 Task: Look for products in the category "Food Storage" from Sprouts only.
Action: Mouse moved to (326, 174)
Screenshot: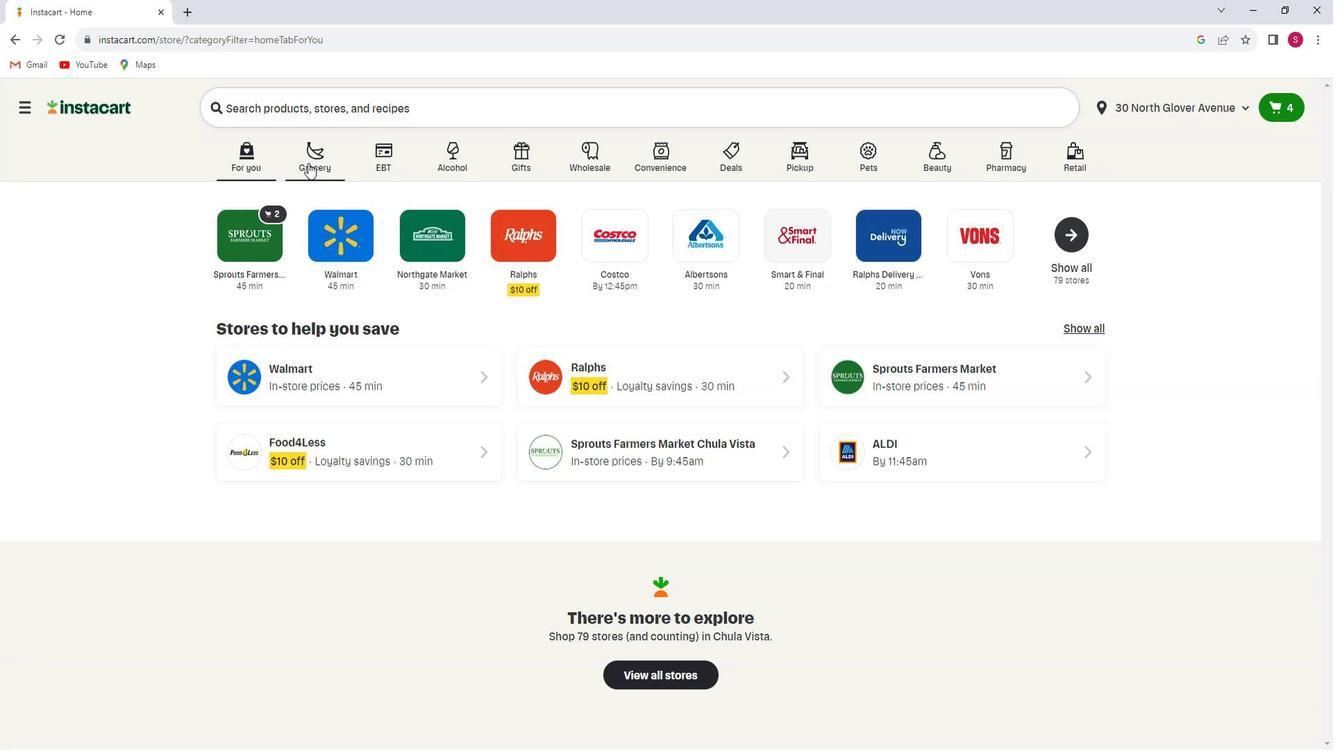 
Action: Mouse pressed left at (326, 174)
Screenshot: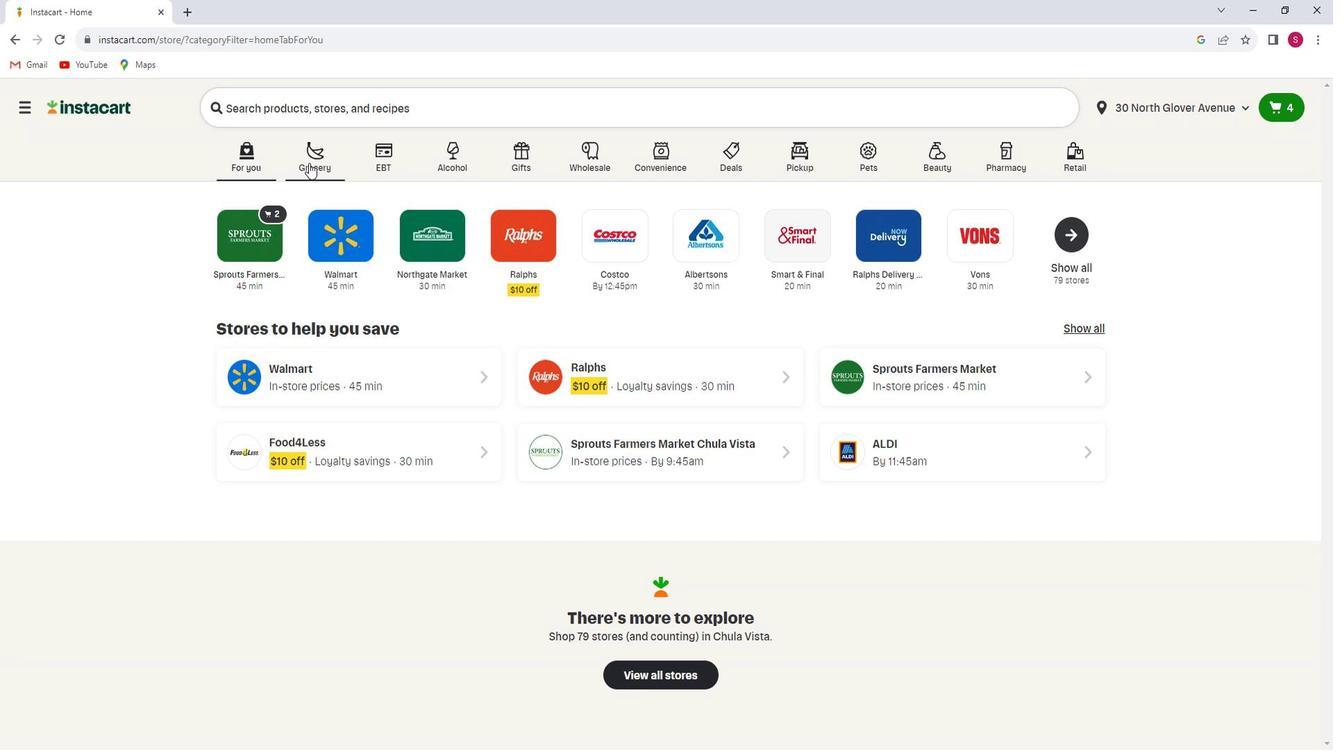 
Action: Mouse moved to (323, 422)
Screenshot: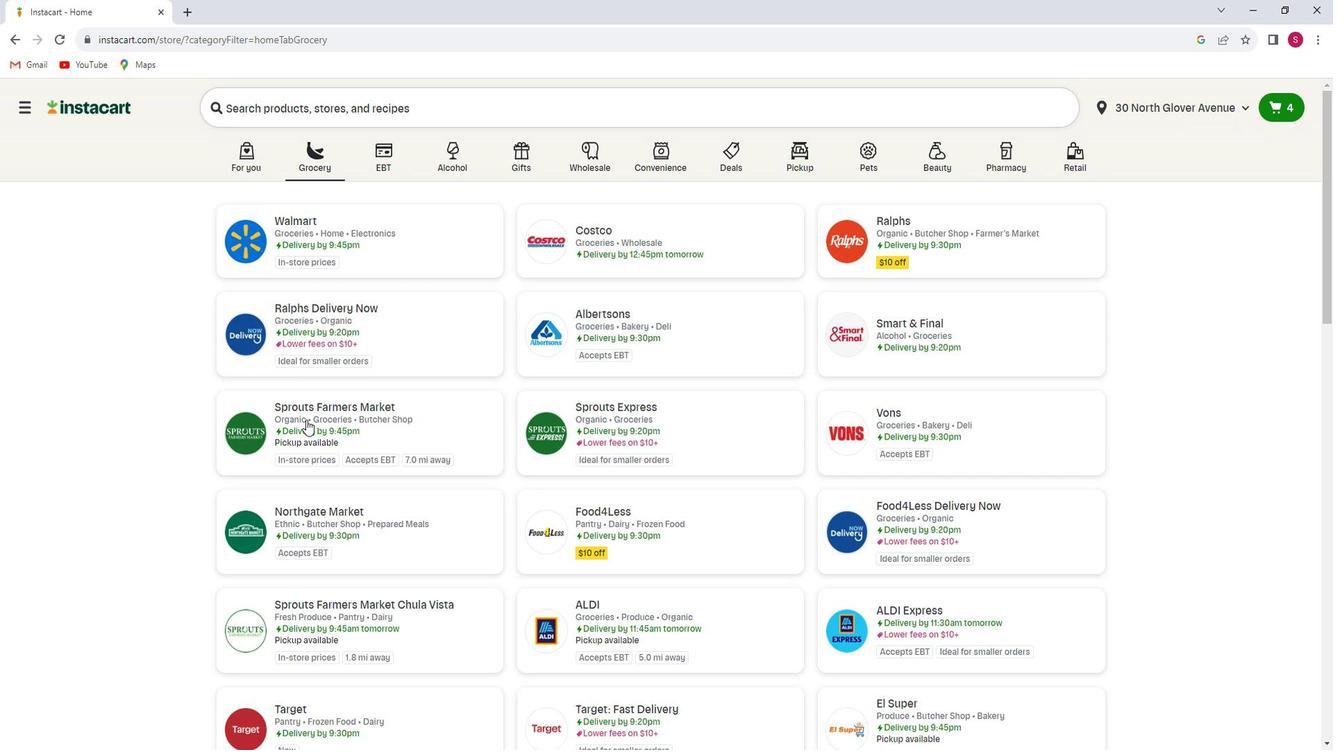
Action: Mouse pressed left at (323, 422)
Screenshot: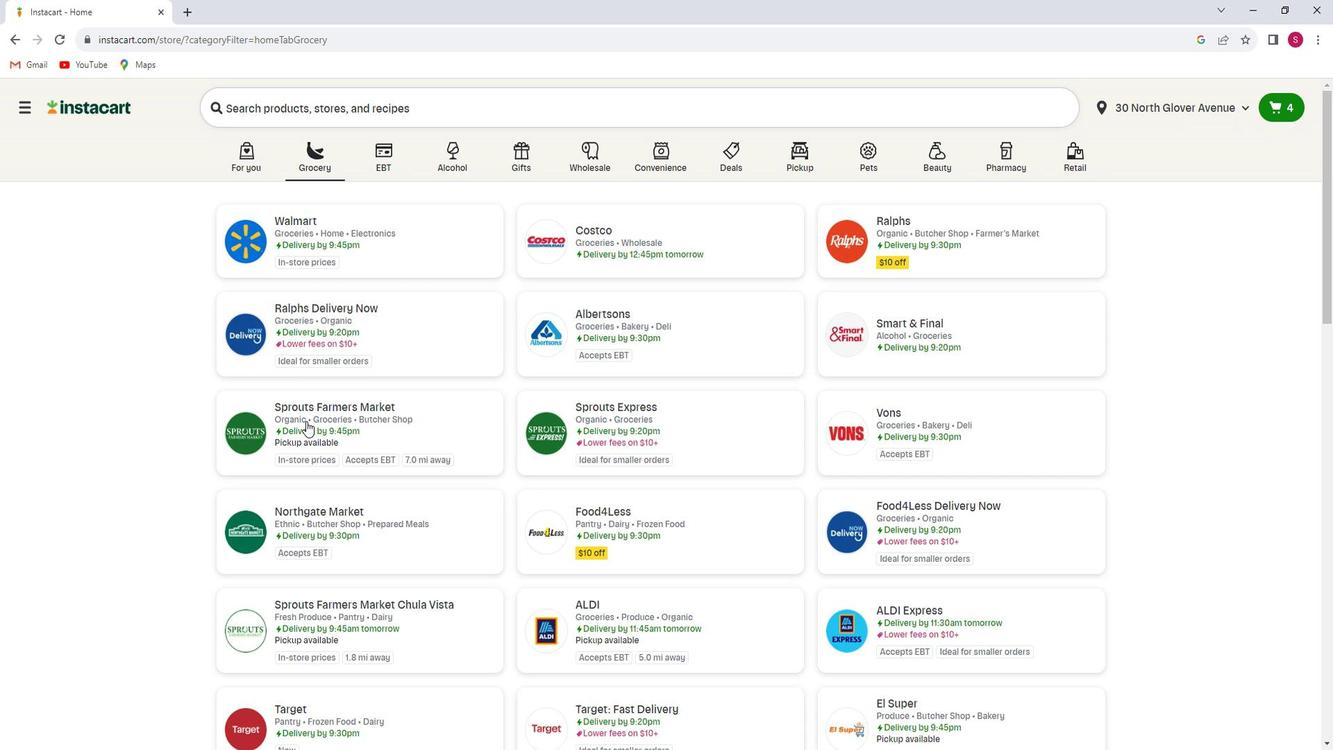 
Action: Mouse moved to (100, 400)
Screenshot: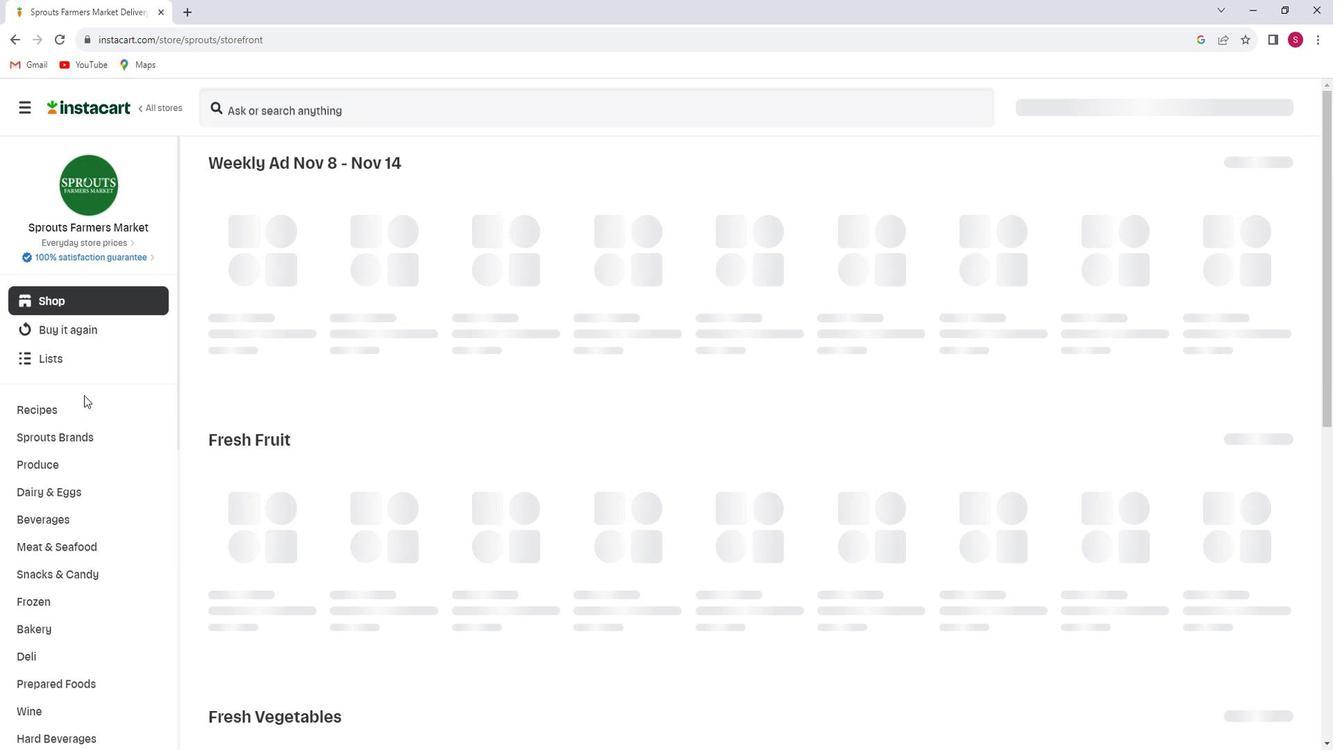 
Action: Mouse scrolled (100, 399) with delta (0, 0)
Screenshot: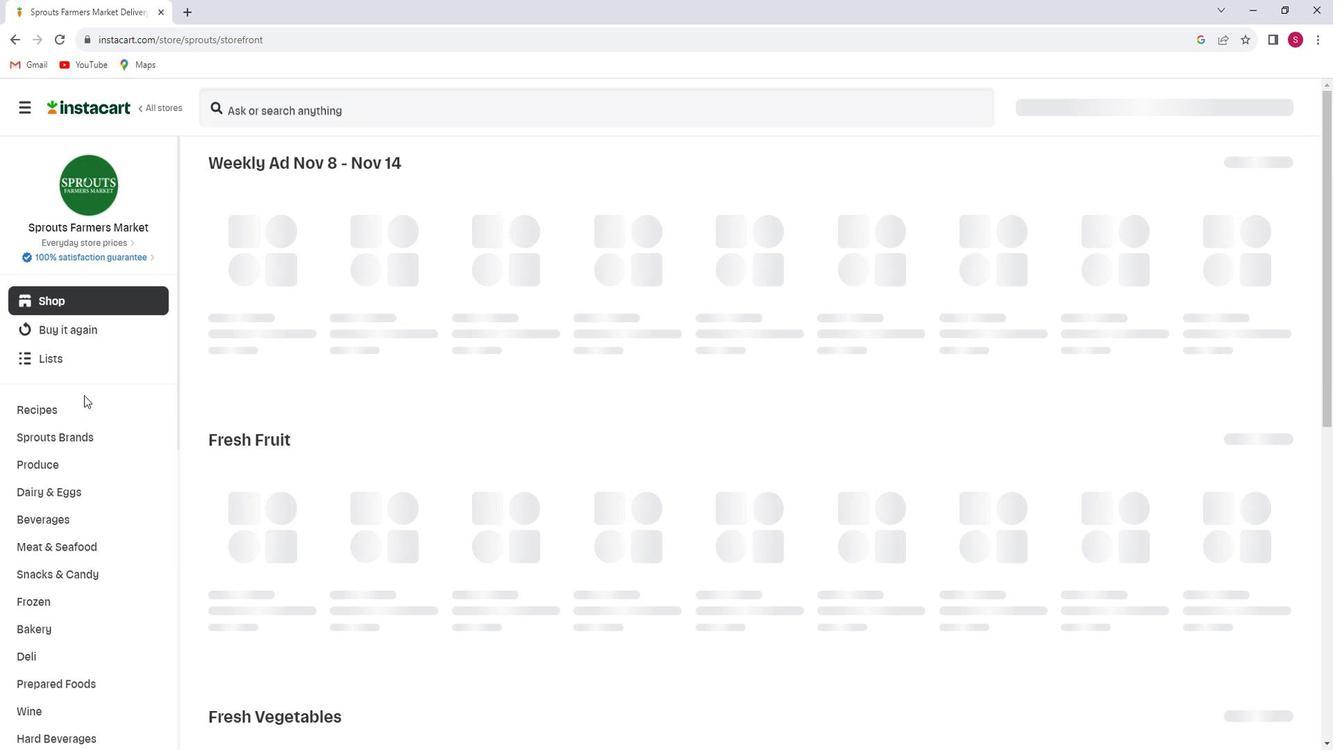 
Action: Mouse scrolled (100, 399) with delta (0, 0)
Screenshot: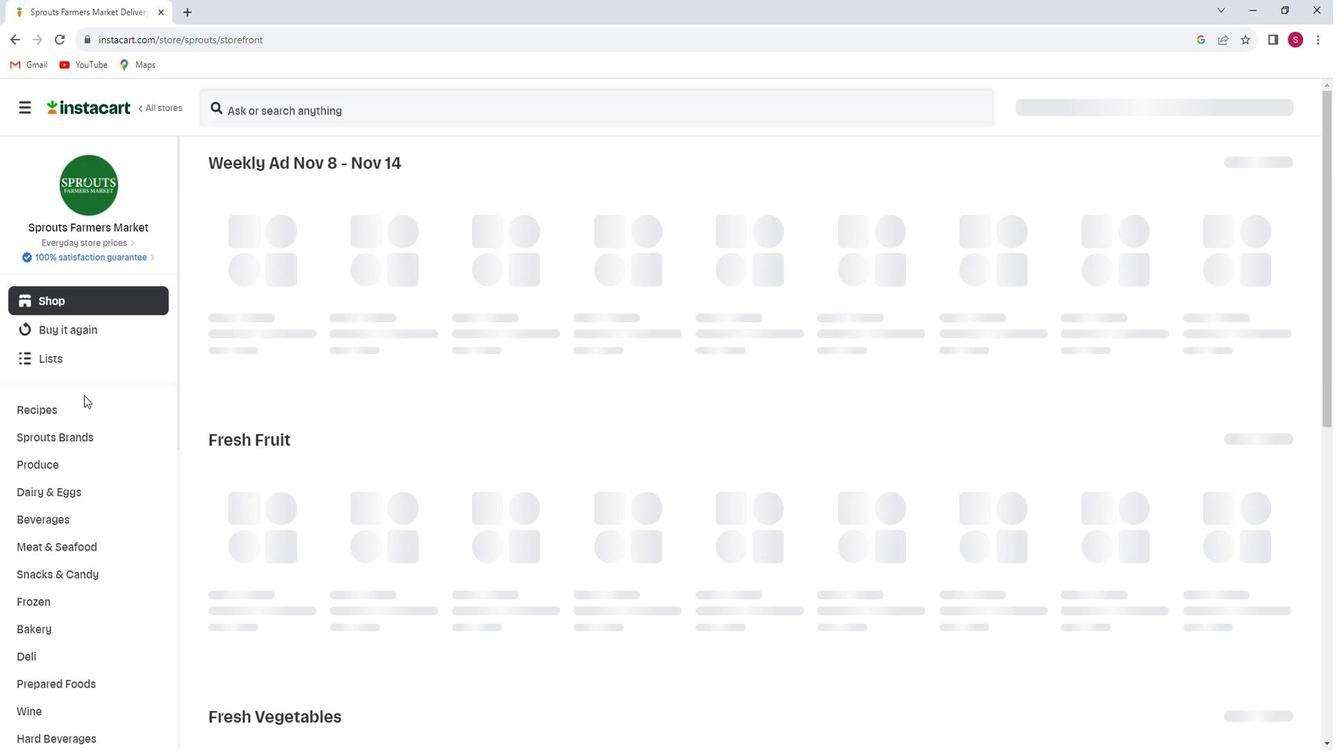 
Action: Mouse scrolled (100, 399) with delta (0, 0)
Screenshot: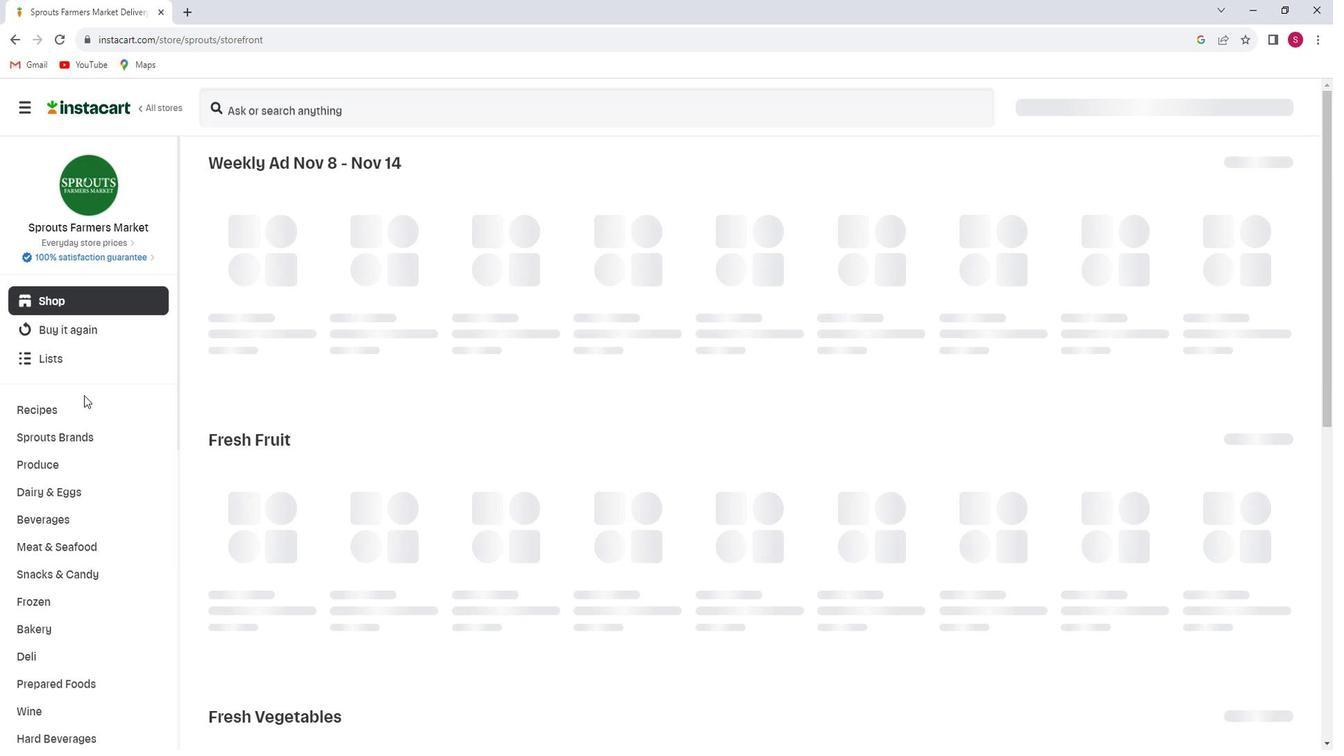 
Action: Mouse moved to (90, 329)
Screenshot: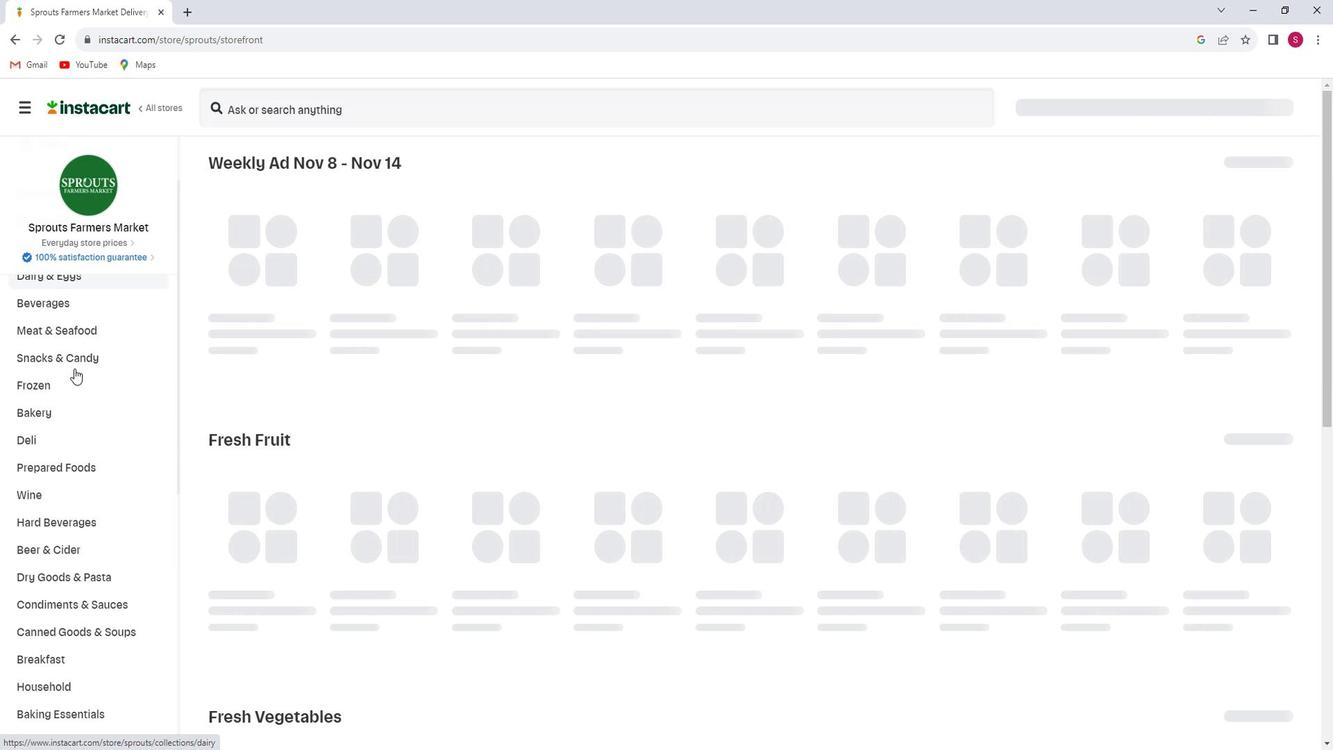 
Action: Mouse scrolled (90, 329) with delta (0, 0)
Screenshot: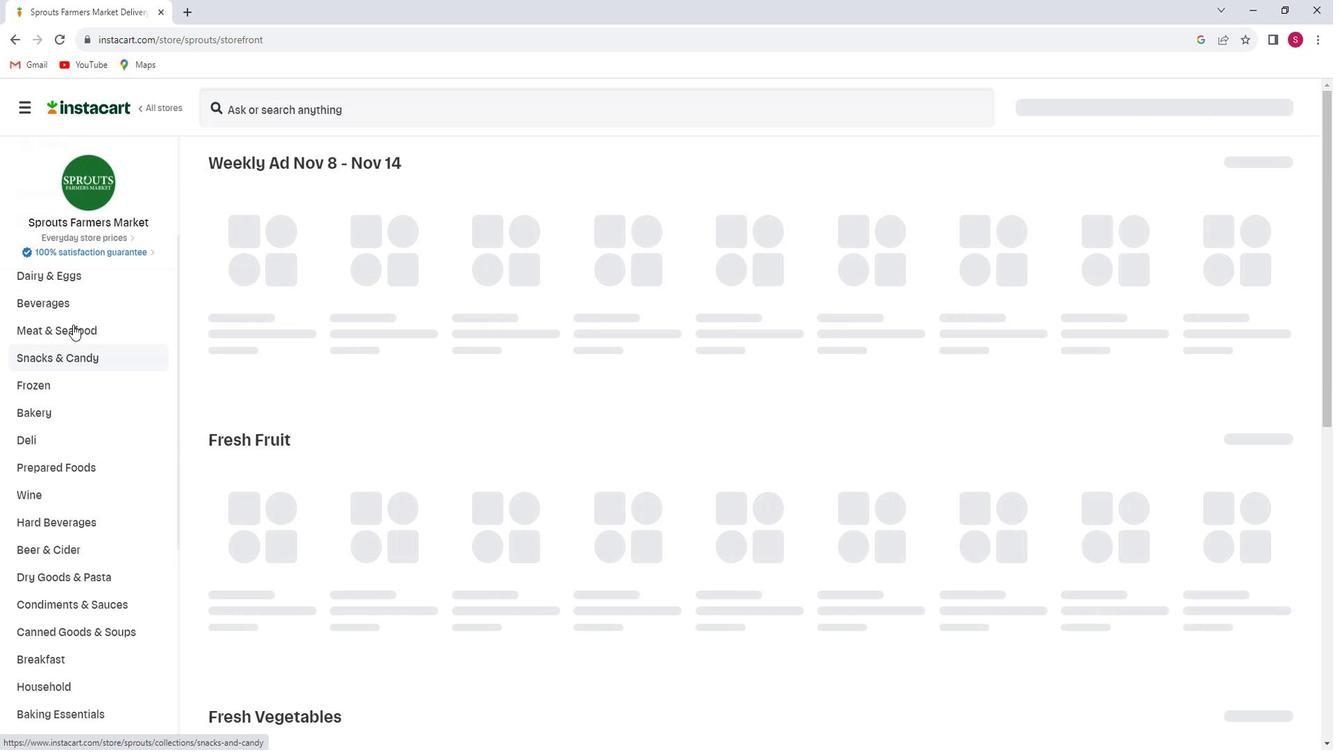 
Action: Mouse scrolled (90, 329) with delta (0, 0)
Screenshot: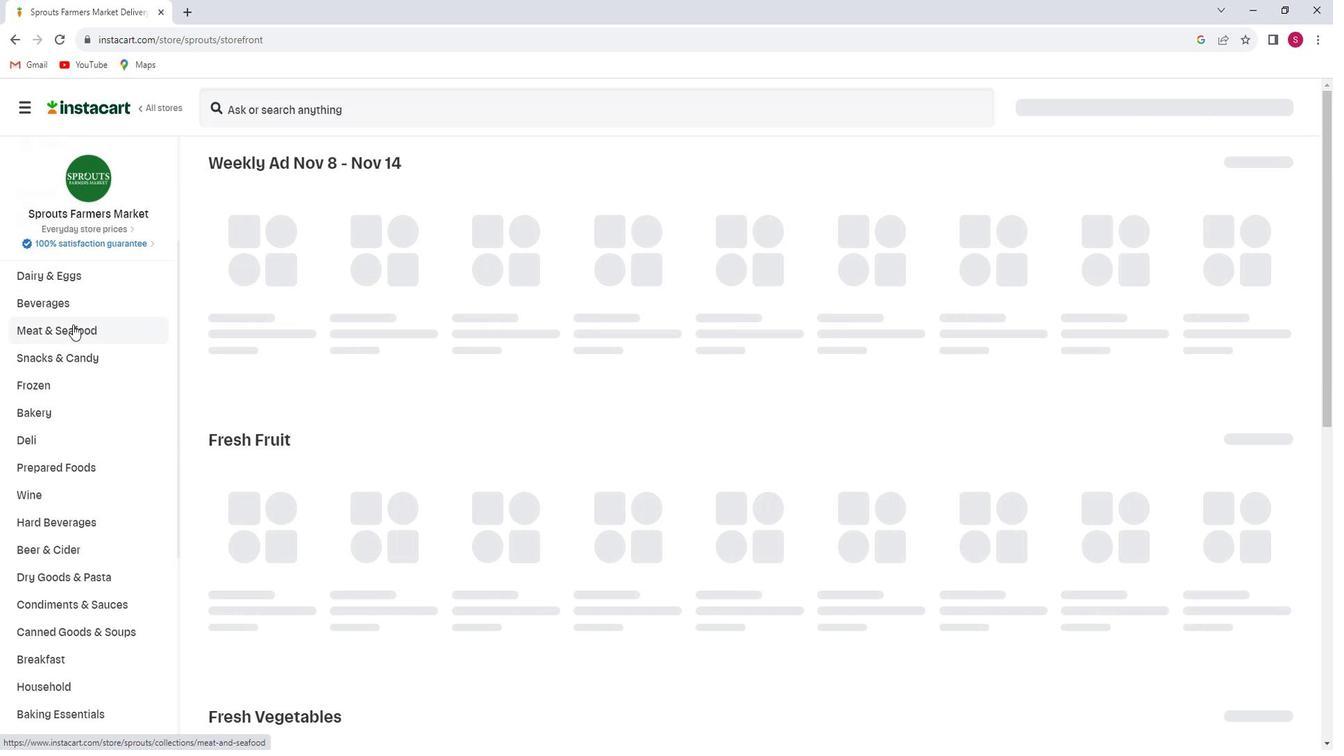 
Action: Mouse moved to (89, 327)
Screenshot: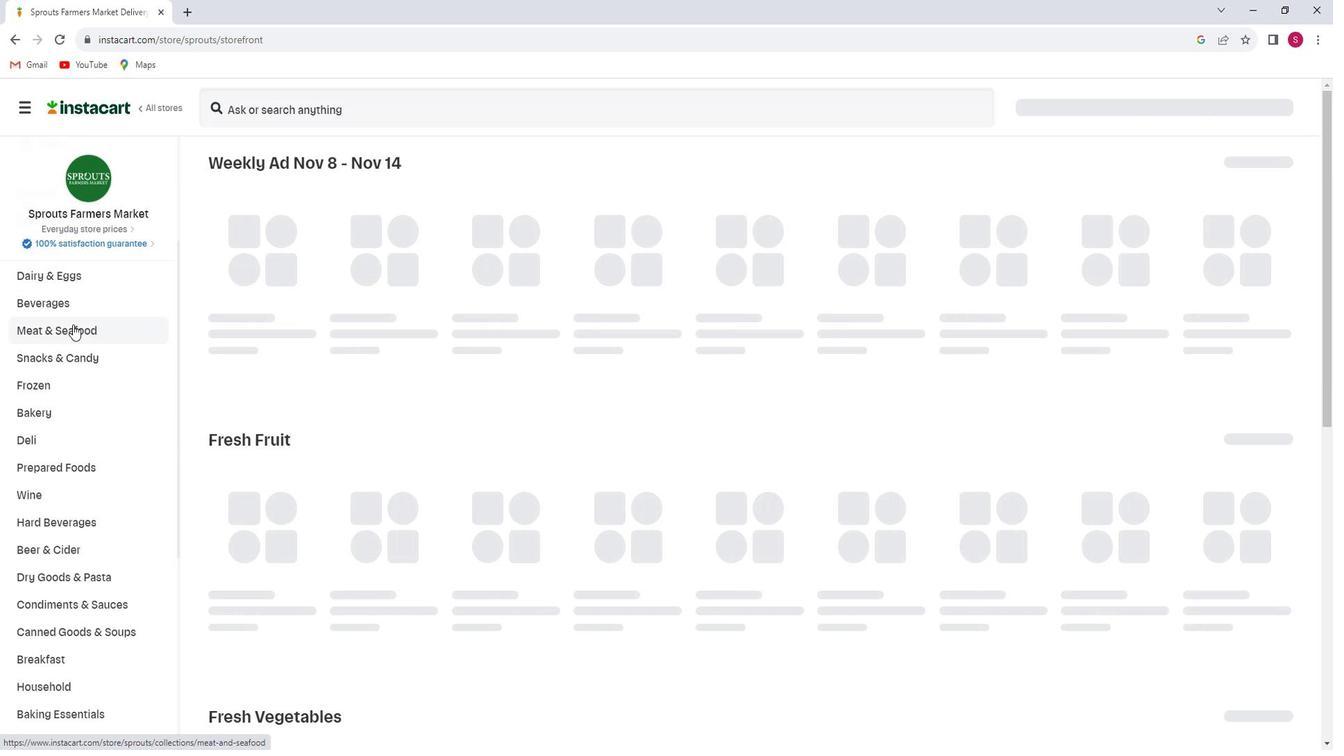 
Action: Mouse scrolled (89, 327) with delta (0, 0)
Screenshot: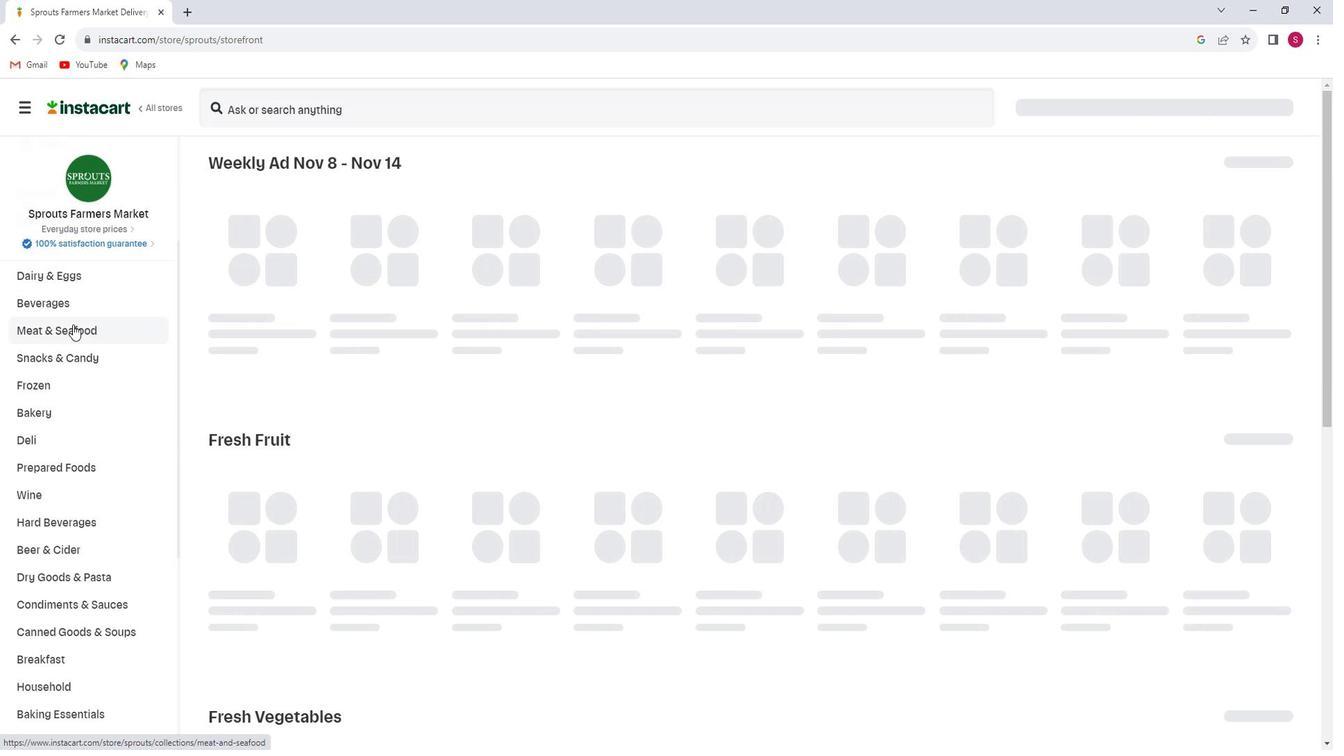 
Action: Mouse moved to (84, 320)
Screenshot: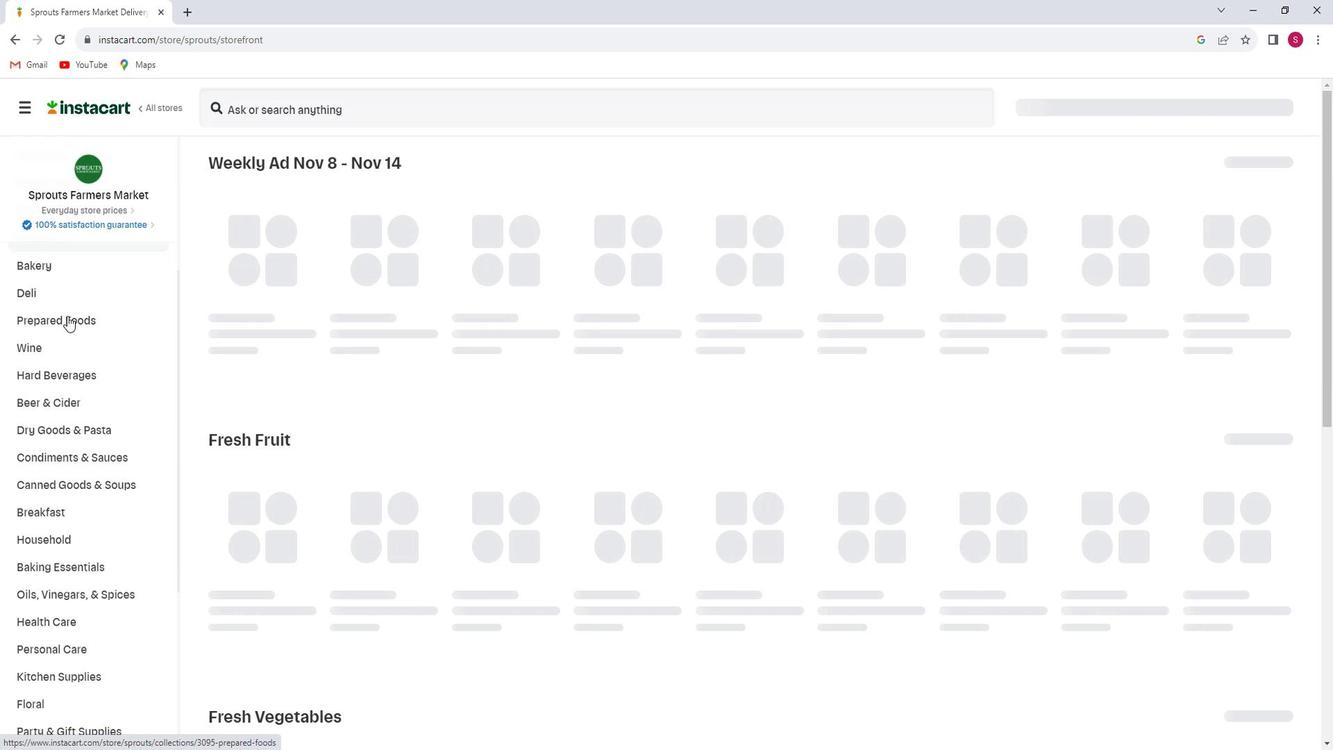 
Action: Mouse scrolled (84, 320) with delta (0, 0)
Screenshot: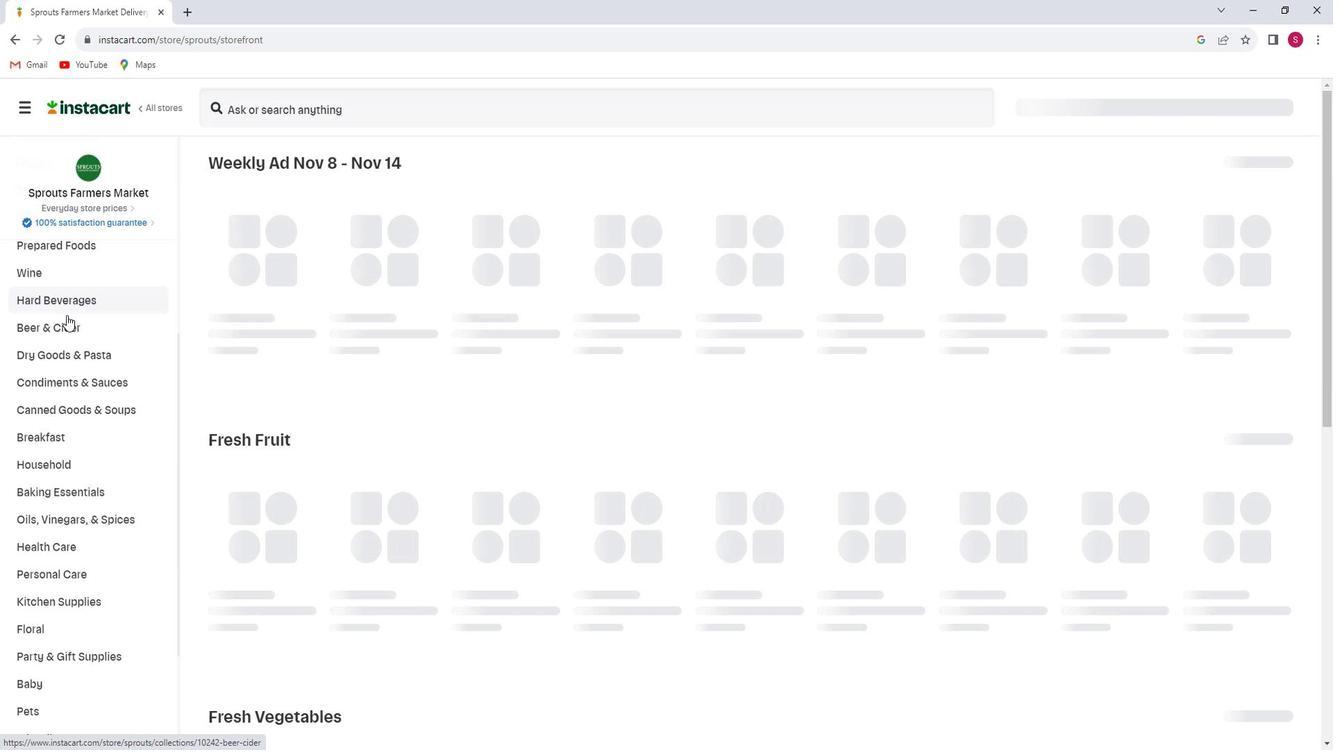 
Action: Mouse scrolled (84, 320) with delta (0, 0)
Screenshot: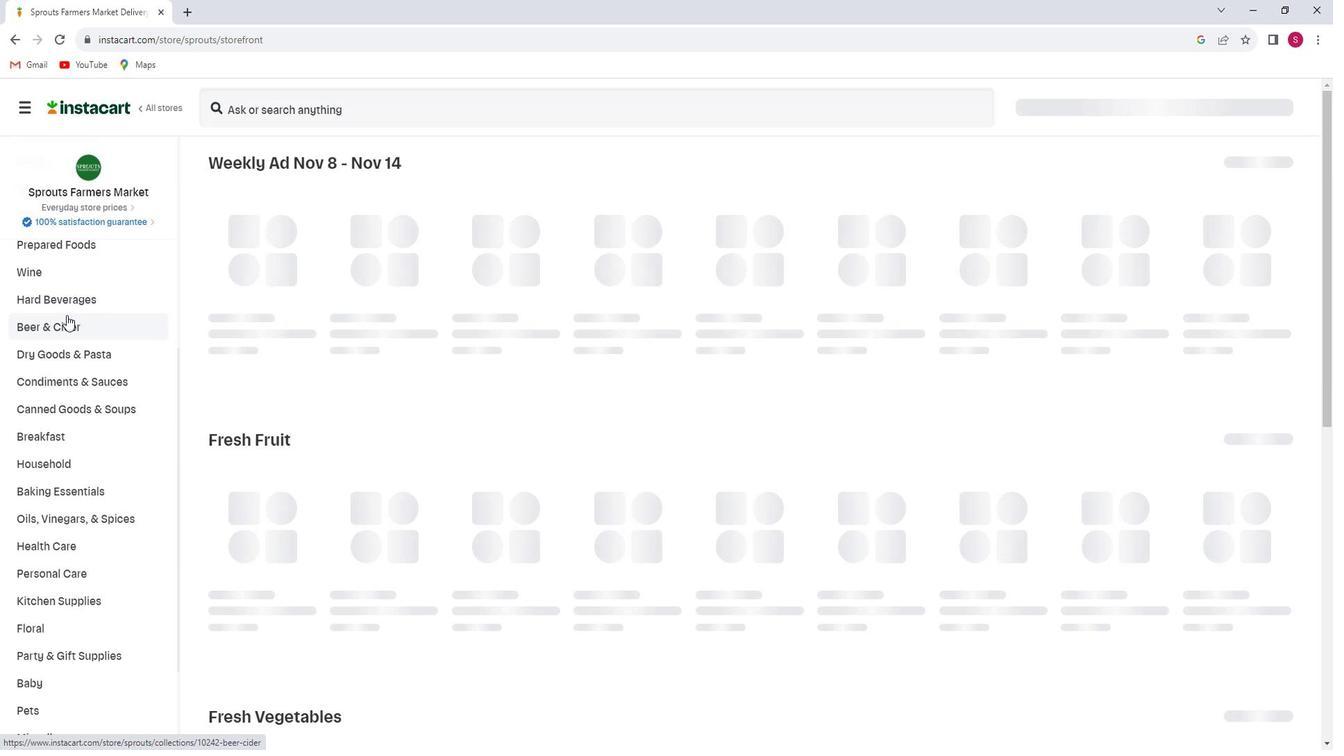 
Action: Mouse scrolled (84, 320) with delta (0, 0)
Screenshot: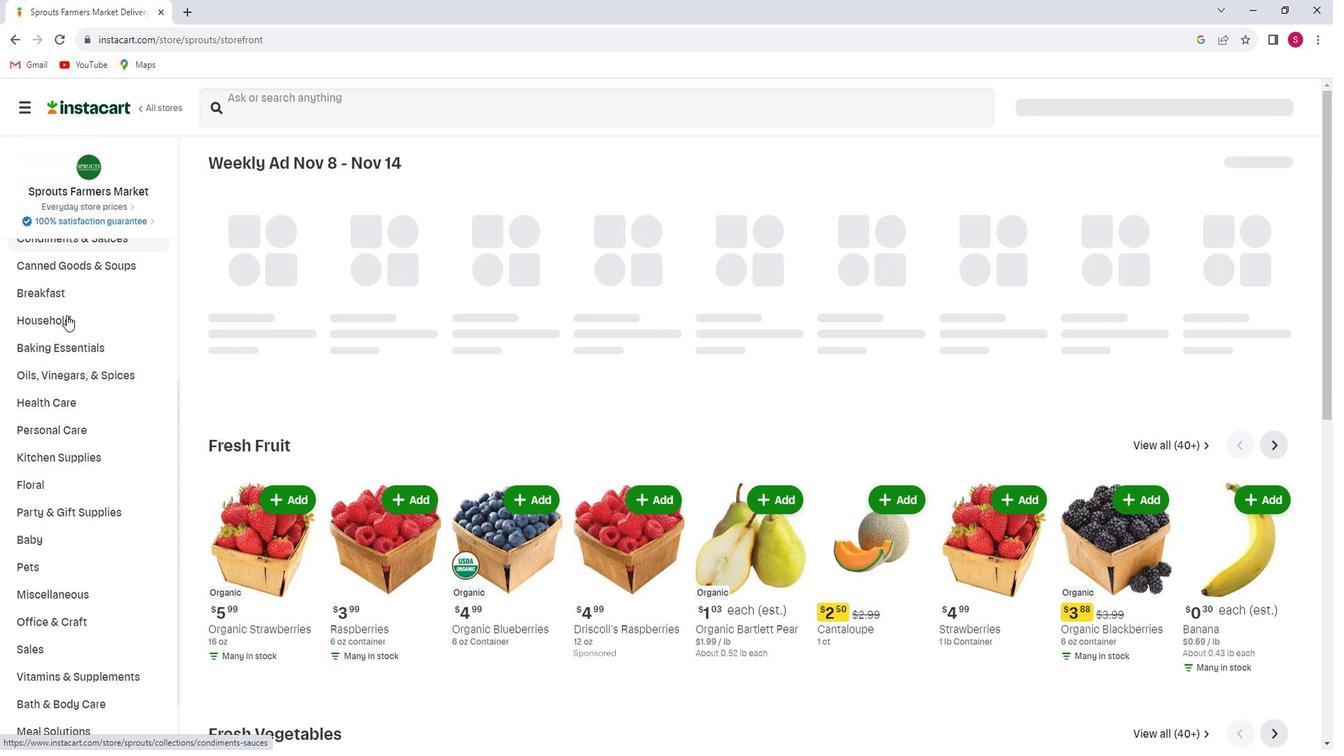 
Action: Mouse scrolled (84, 320) with delta (0, 0)
Screenshot: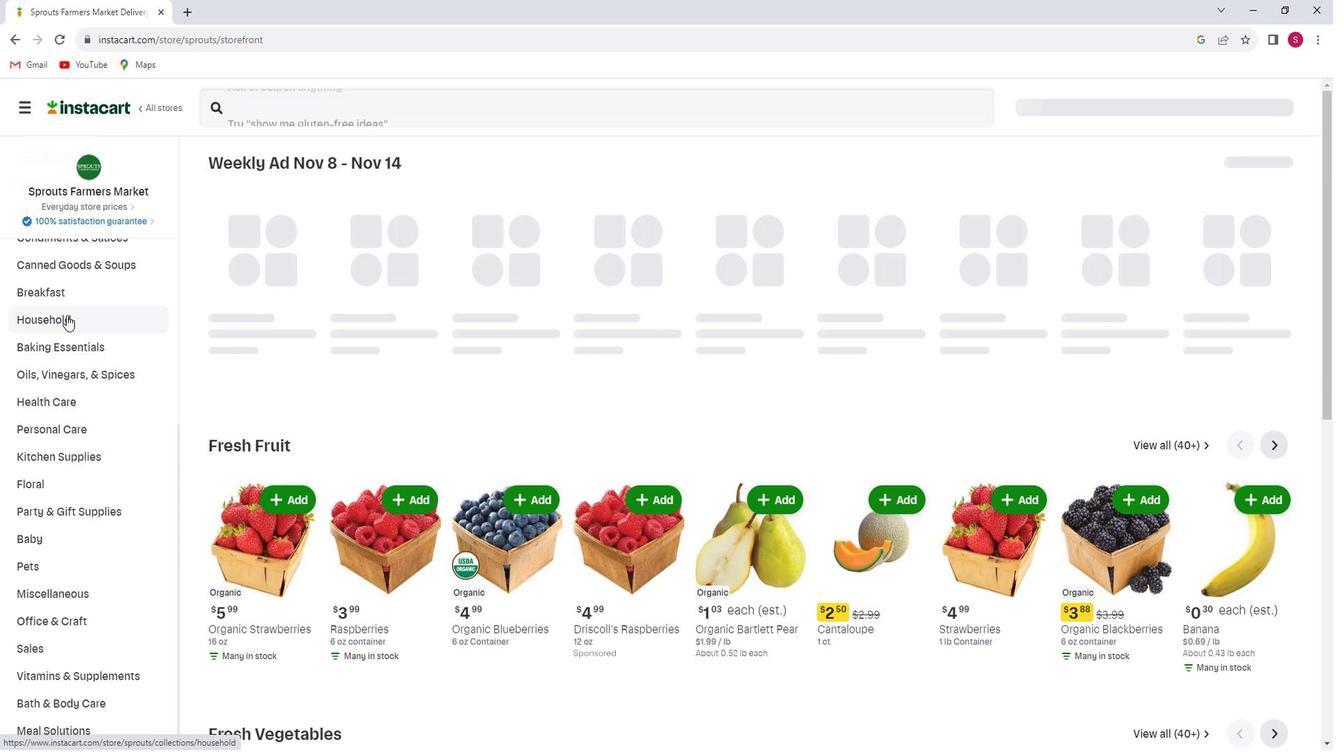 
Action: Mouse moved to (84, 452)
Screenshot: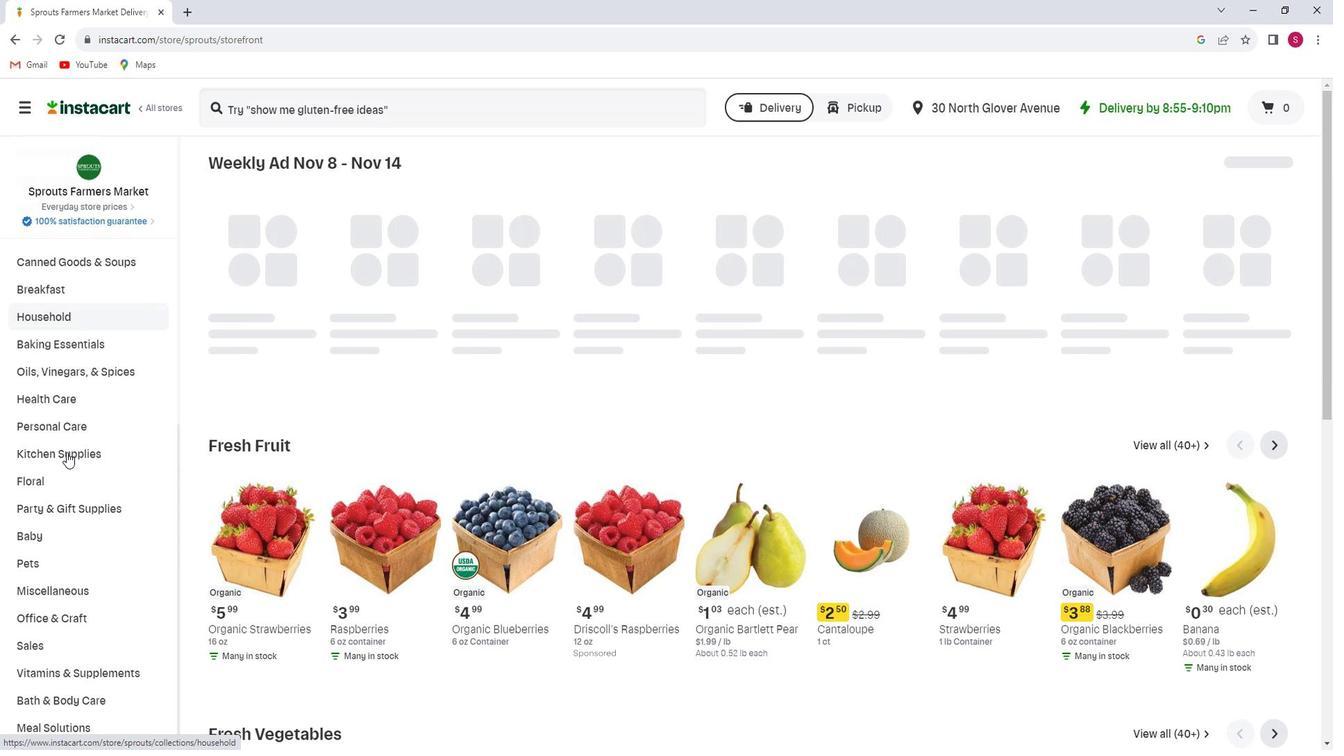 
Action: Mouse pressed left at (84, 452)
Screenshot: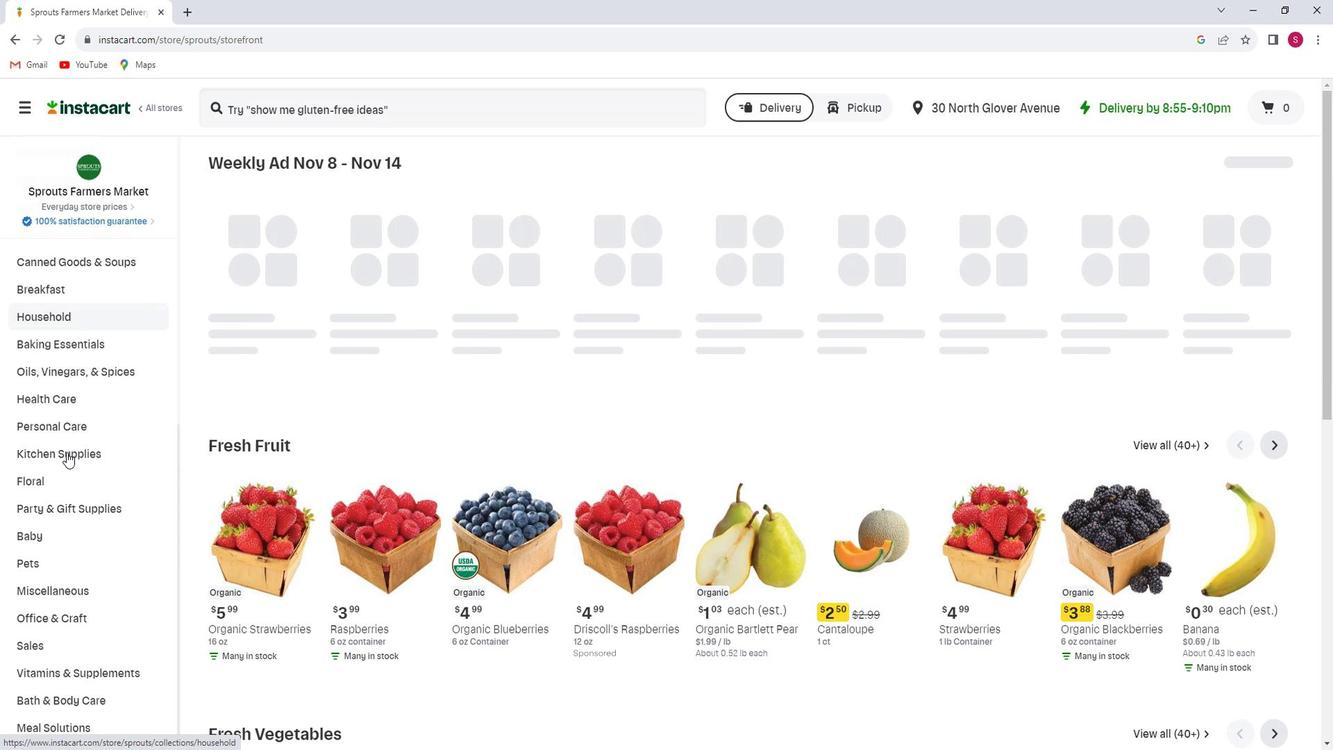 
Action: Mouse moved to (92, 485)
Screenshot: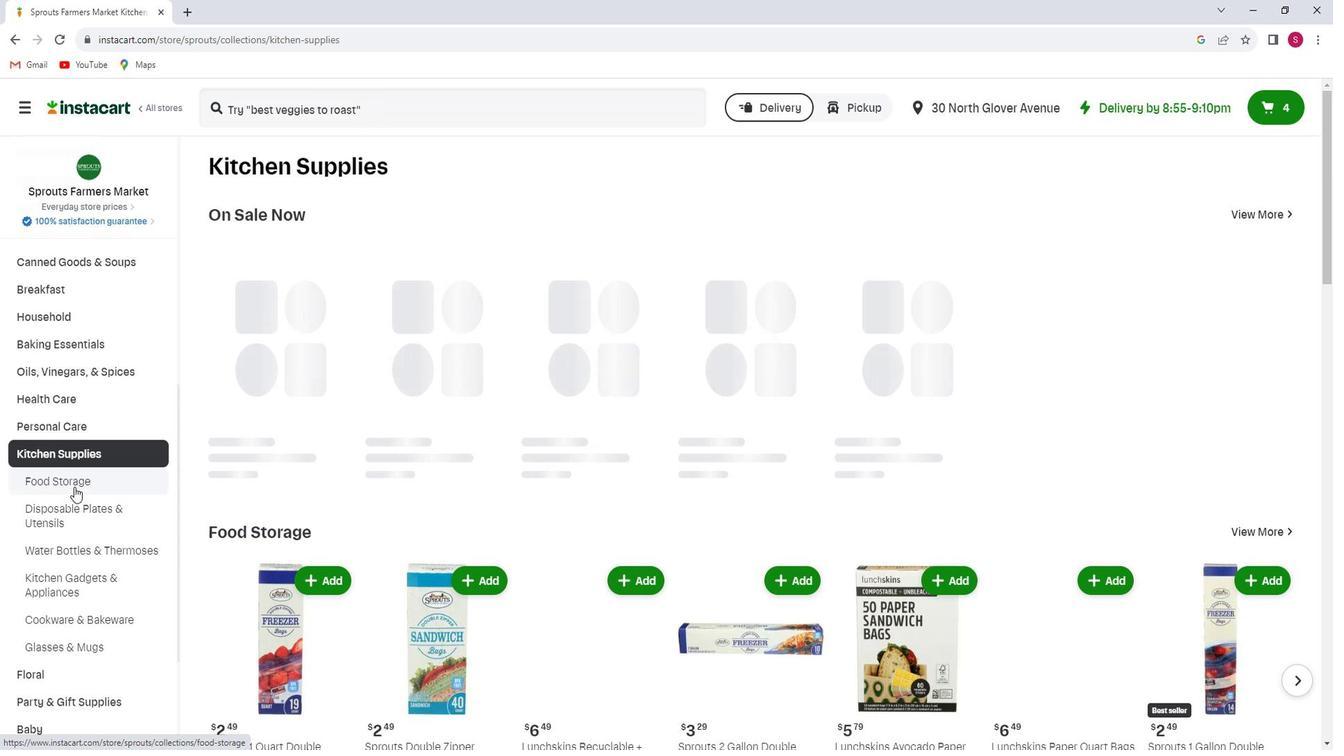 
Action: Mouse pressed left at (92, 485)
Screenshot: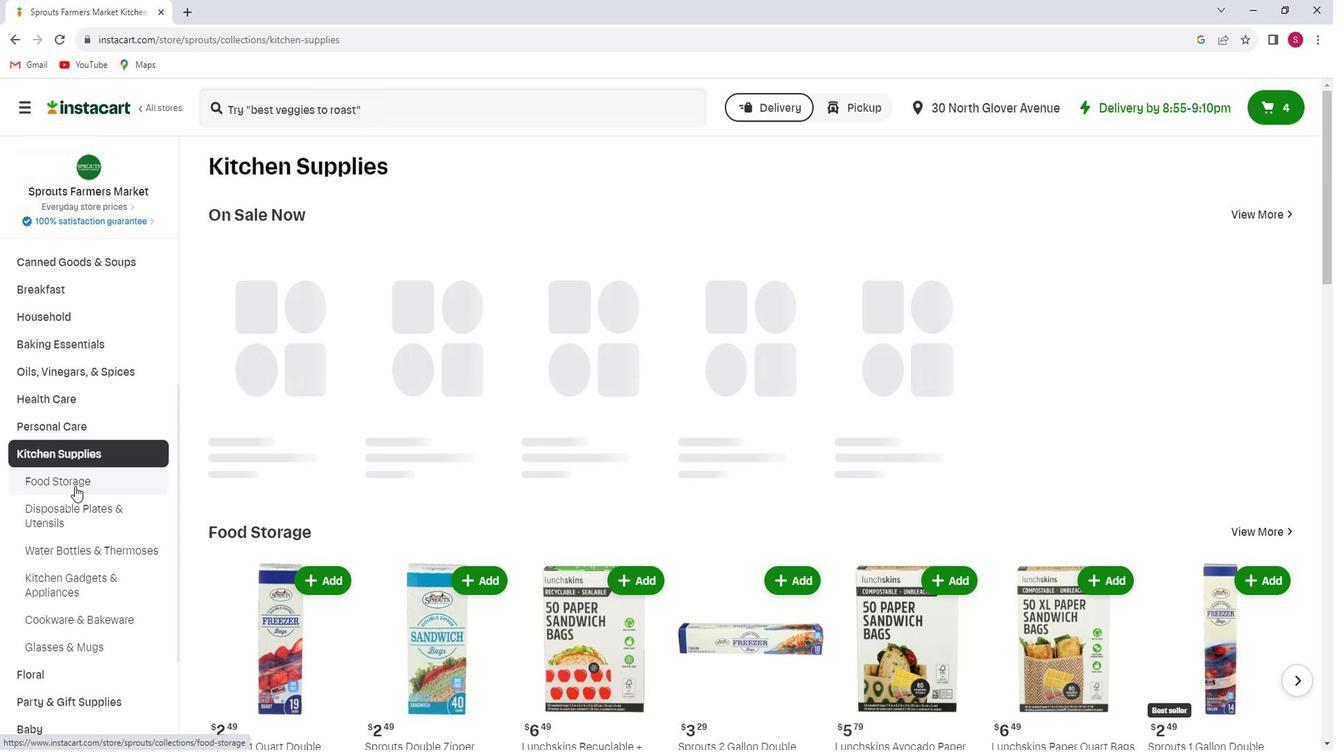 
Action: Mouse moved to (275, 225)
Screenshot: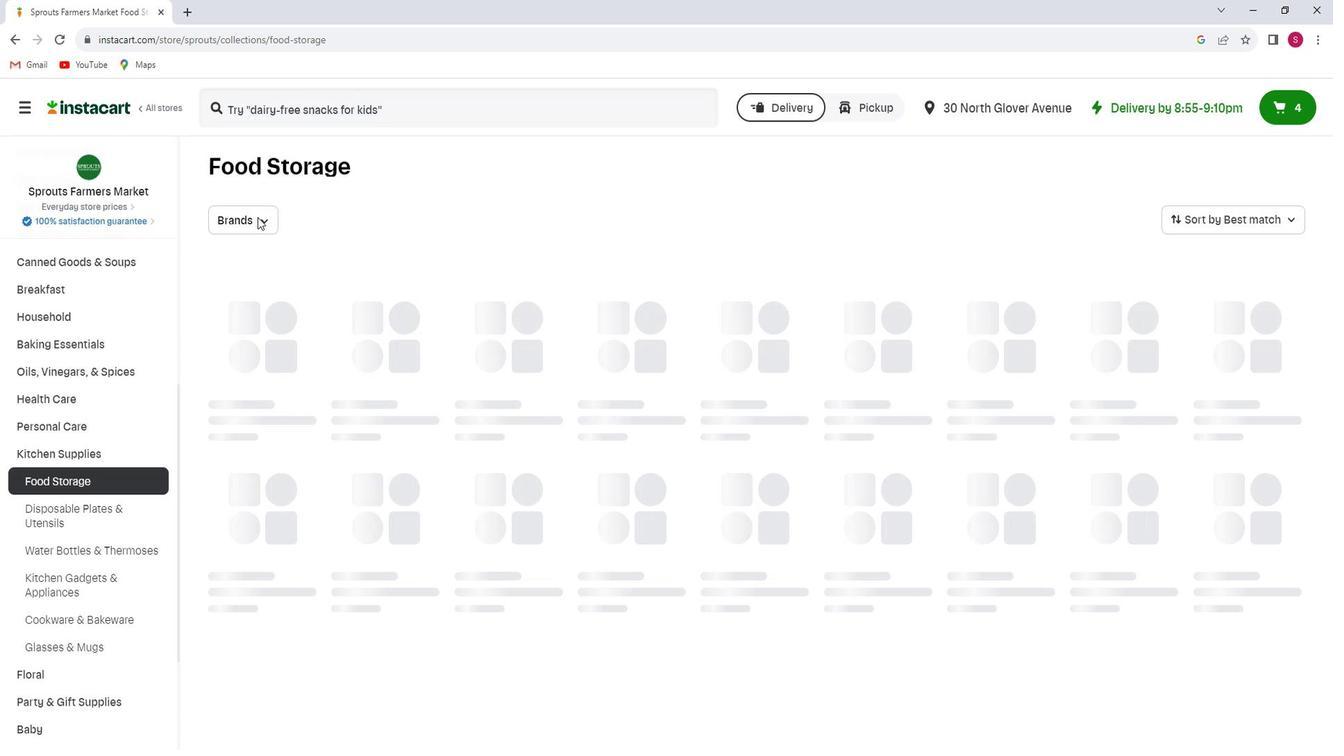 
Action: Mouse pressed left at (275, 225)
Screenshot: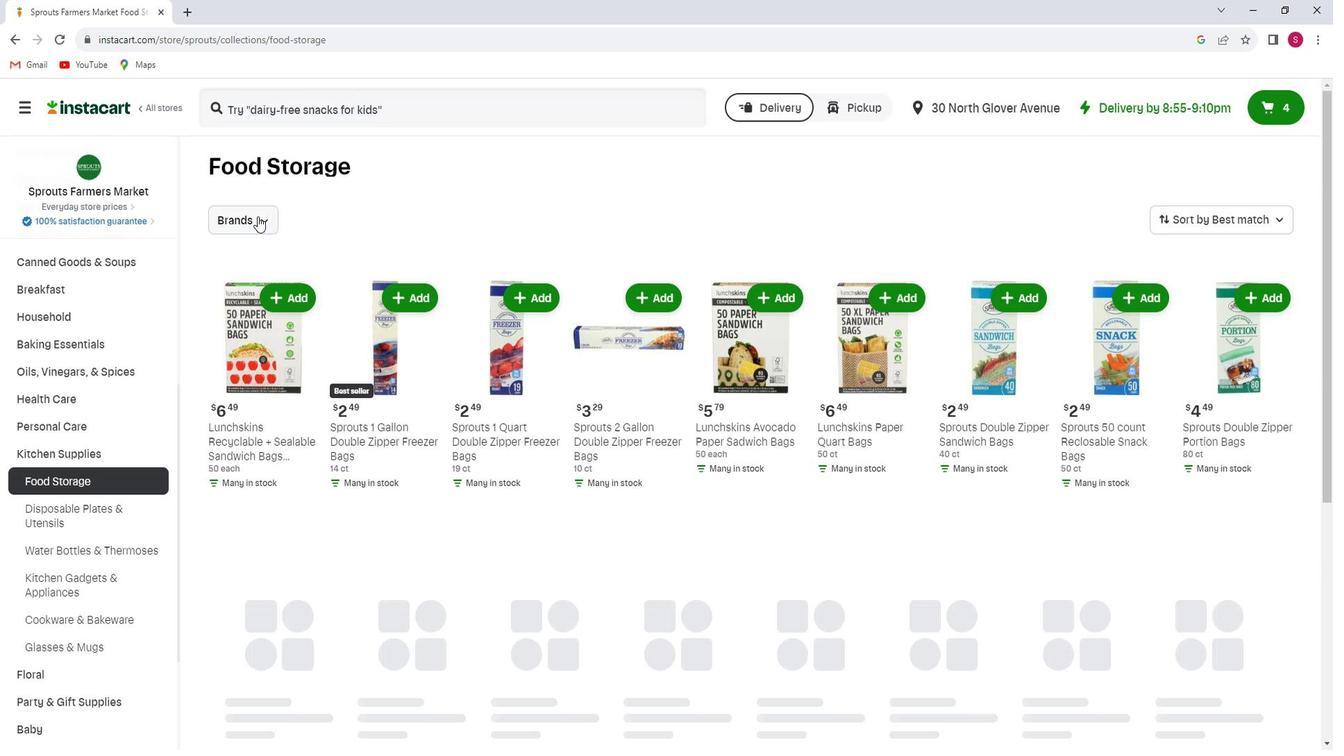 
Action: Mouse moved to (251, 305)
Screenshot: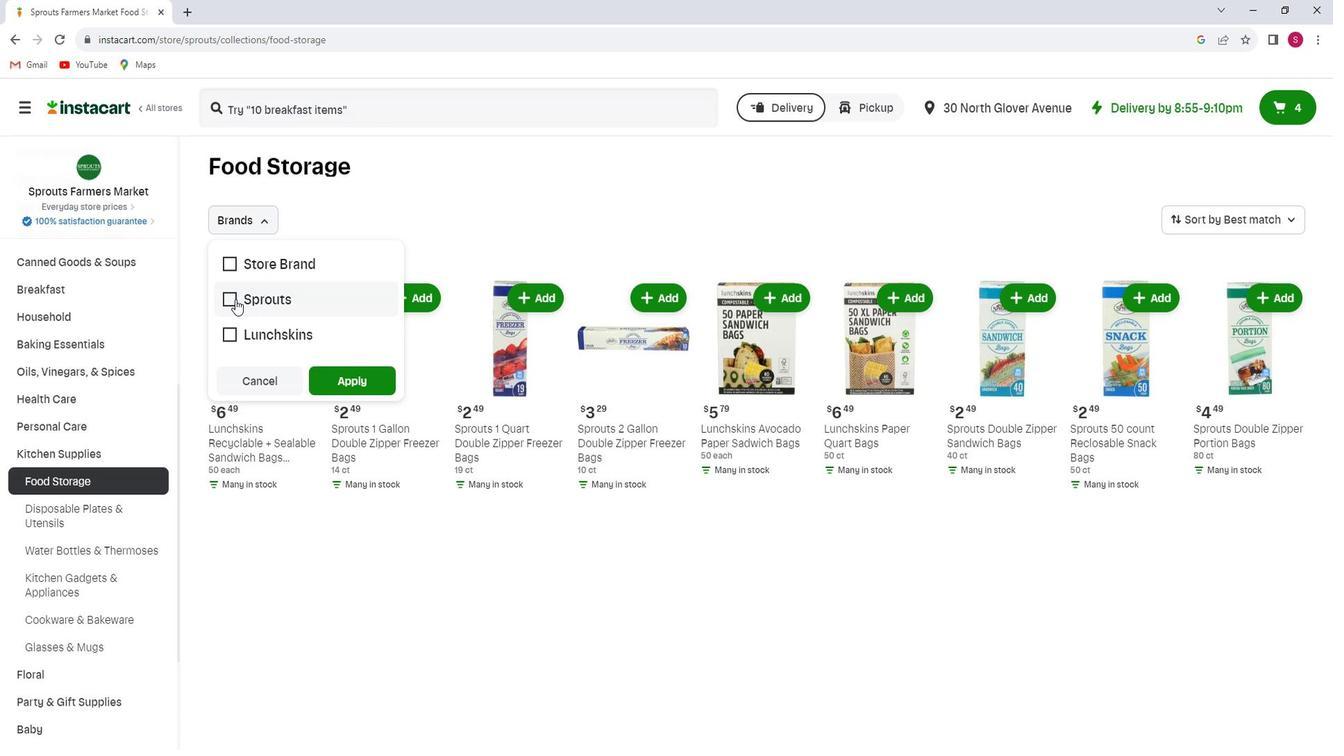 
Action: Mouse pressed left at (251, 305)
Screenshot: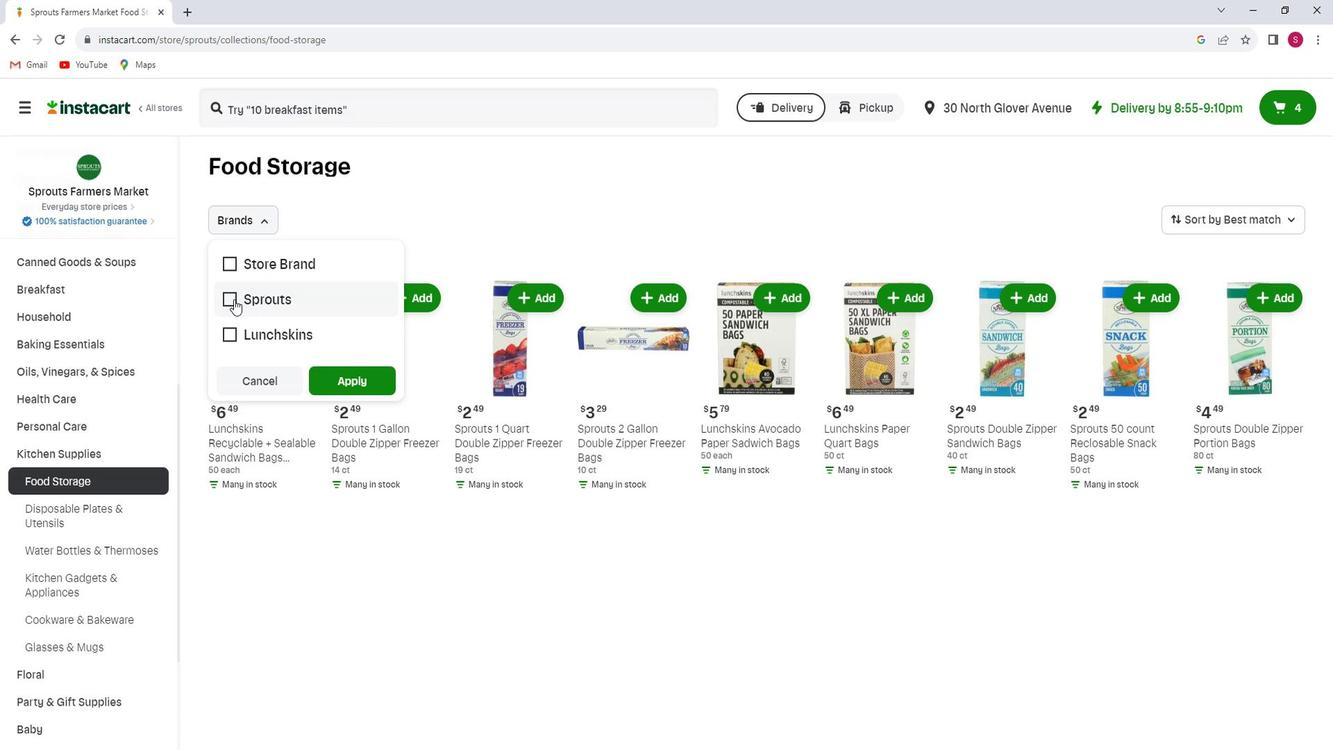 
Action: Mouse moved to (365, 386)
Screenshot: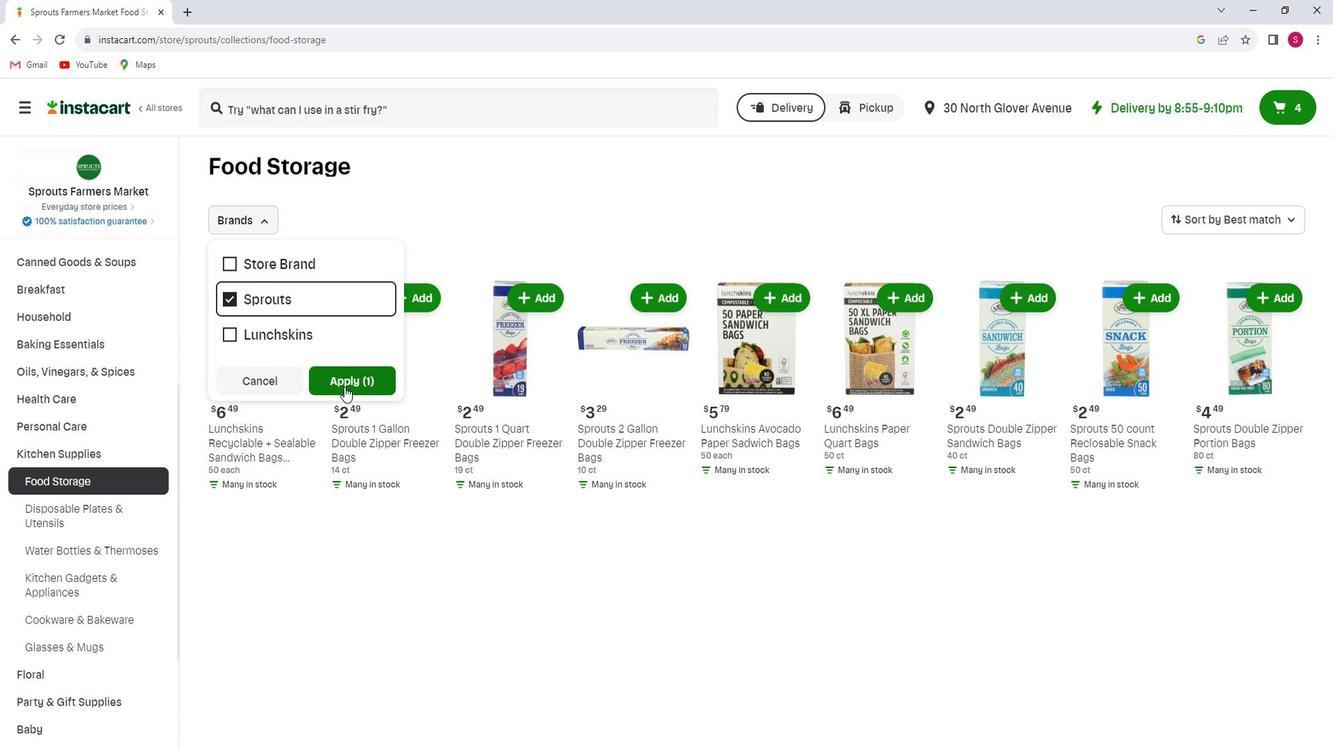 
Action: Mouse pressed left at (365, 386)
Screenshot: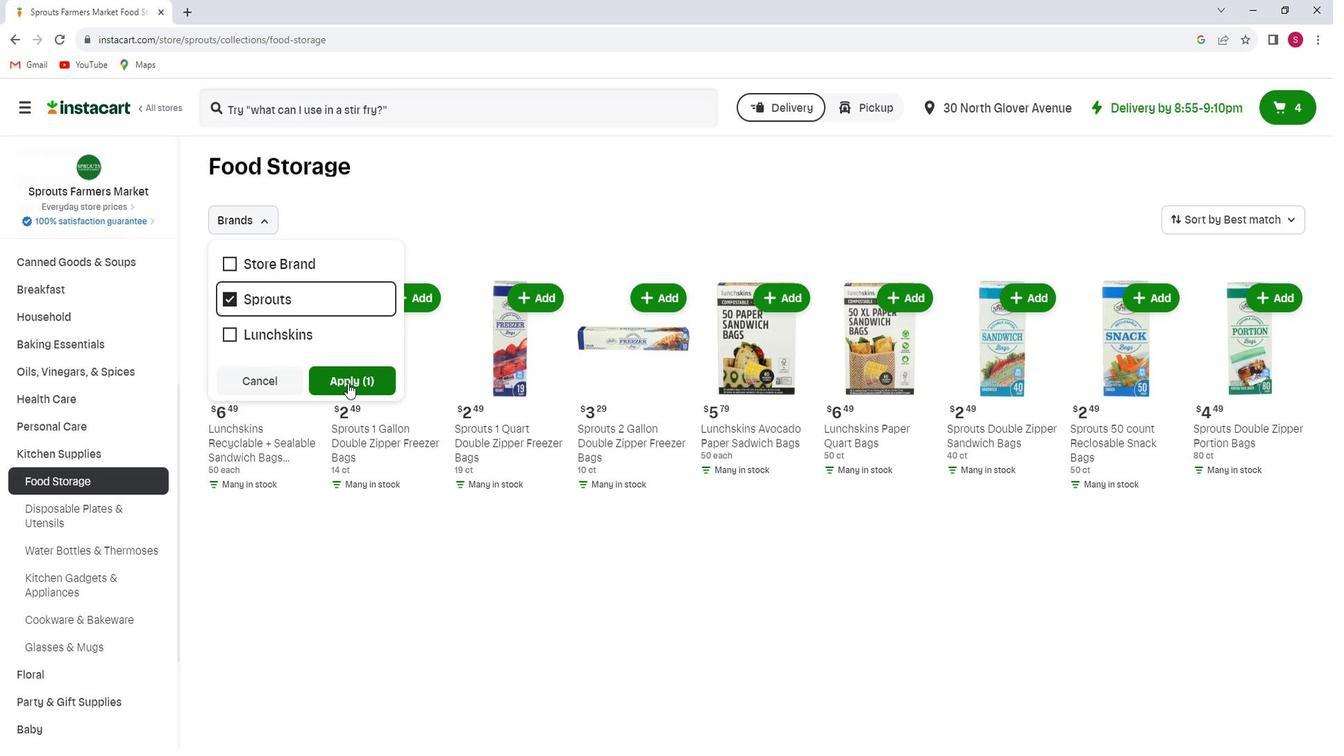 
Action: Mouse moved to (365, 386)
Screenshot: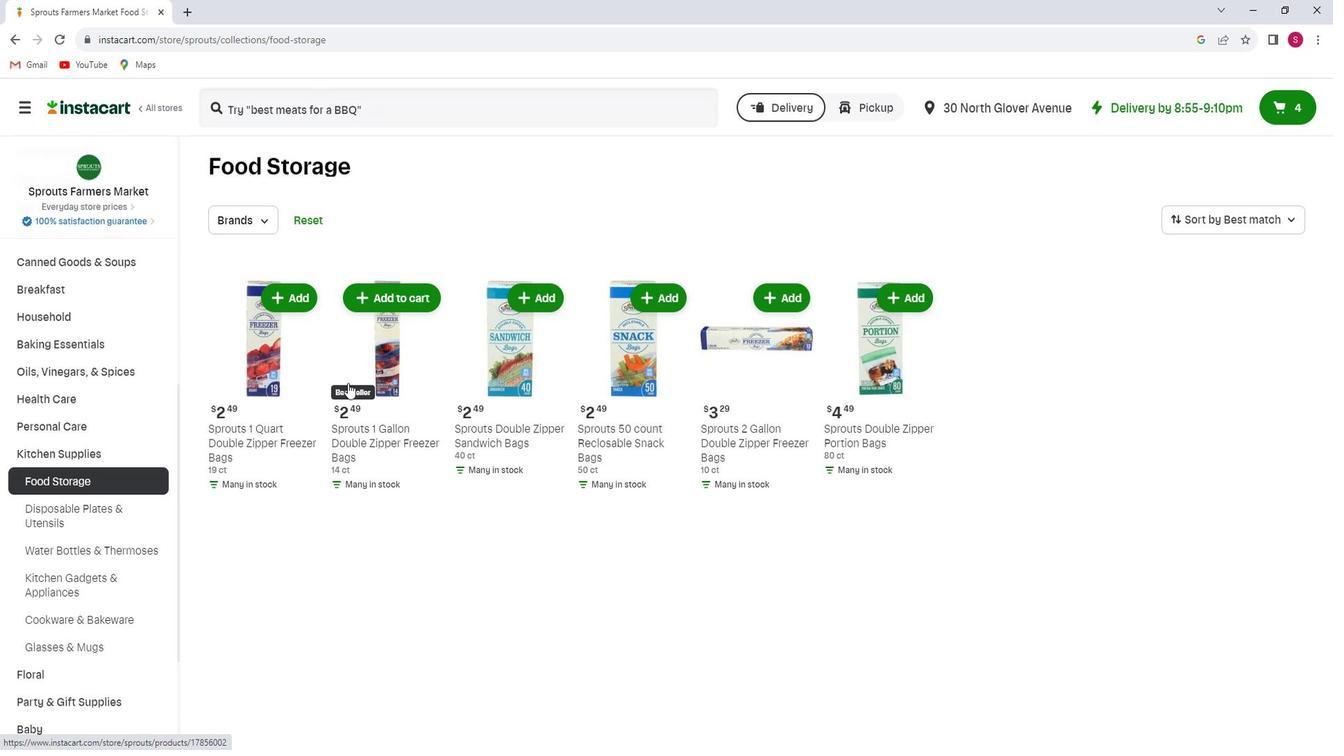 
